 Task: Select recommendations.
Action: Mouse moved to (637, 76)
Screenshot: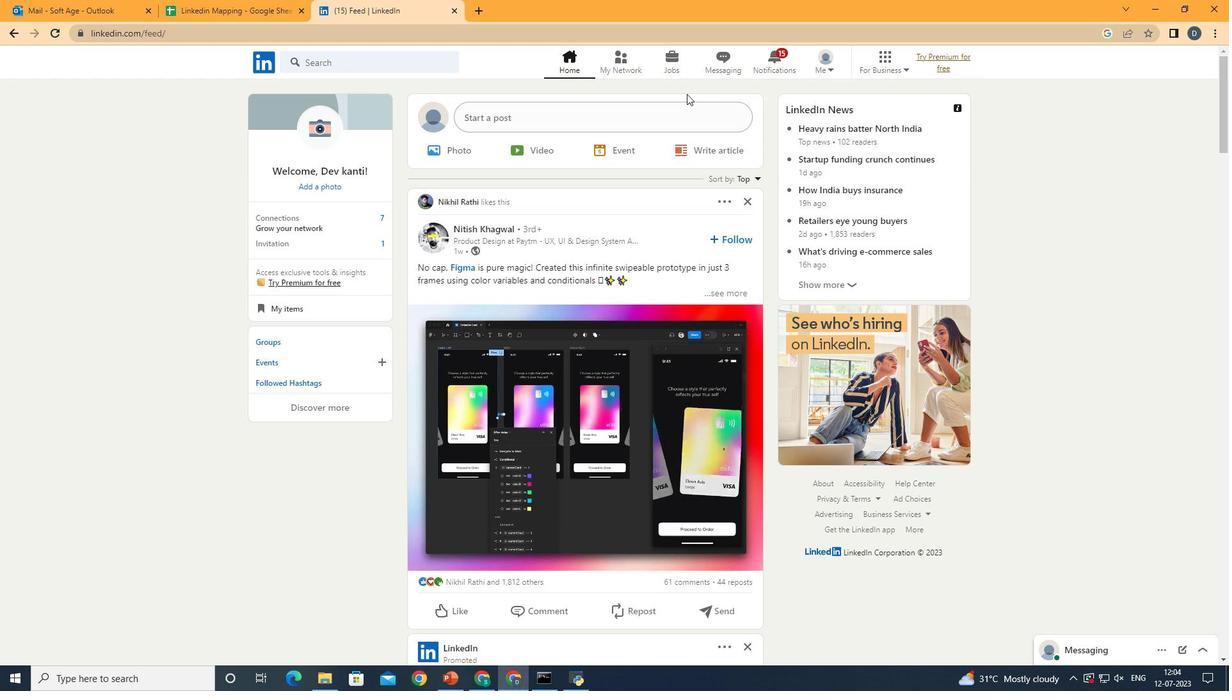 
Action: Mouse pressed left at (637, 76)
Screenshot: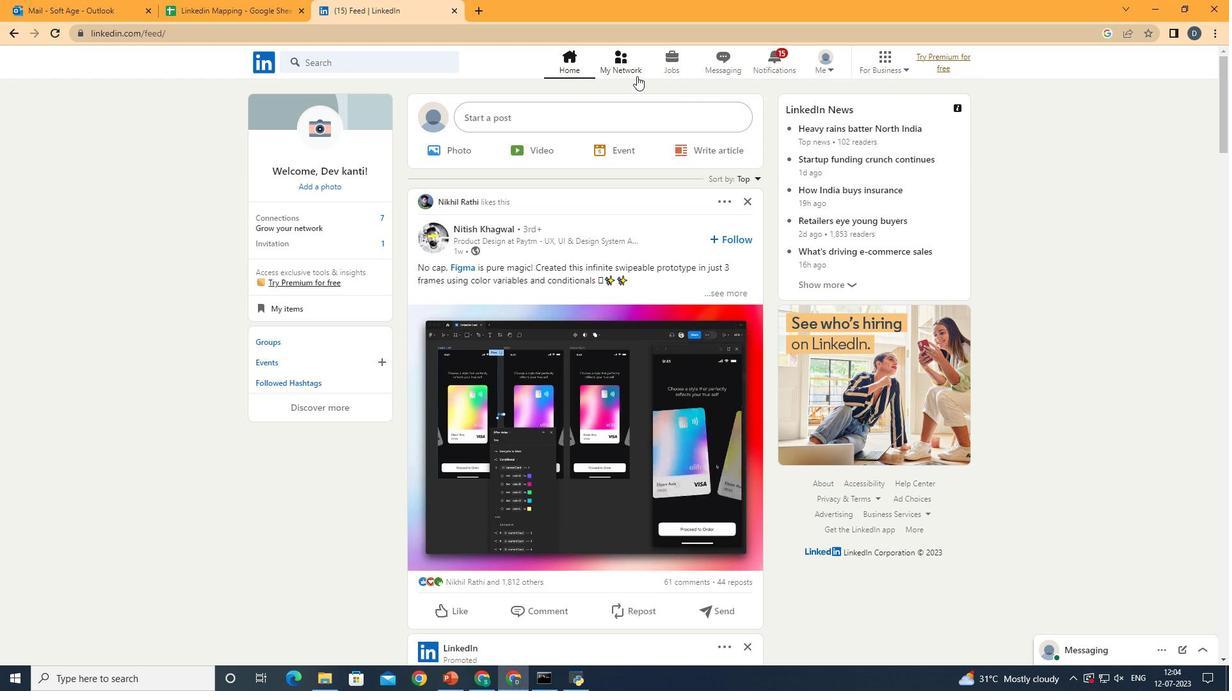 
Action: Mouse moved to (430, 151)
Screenshot: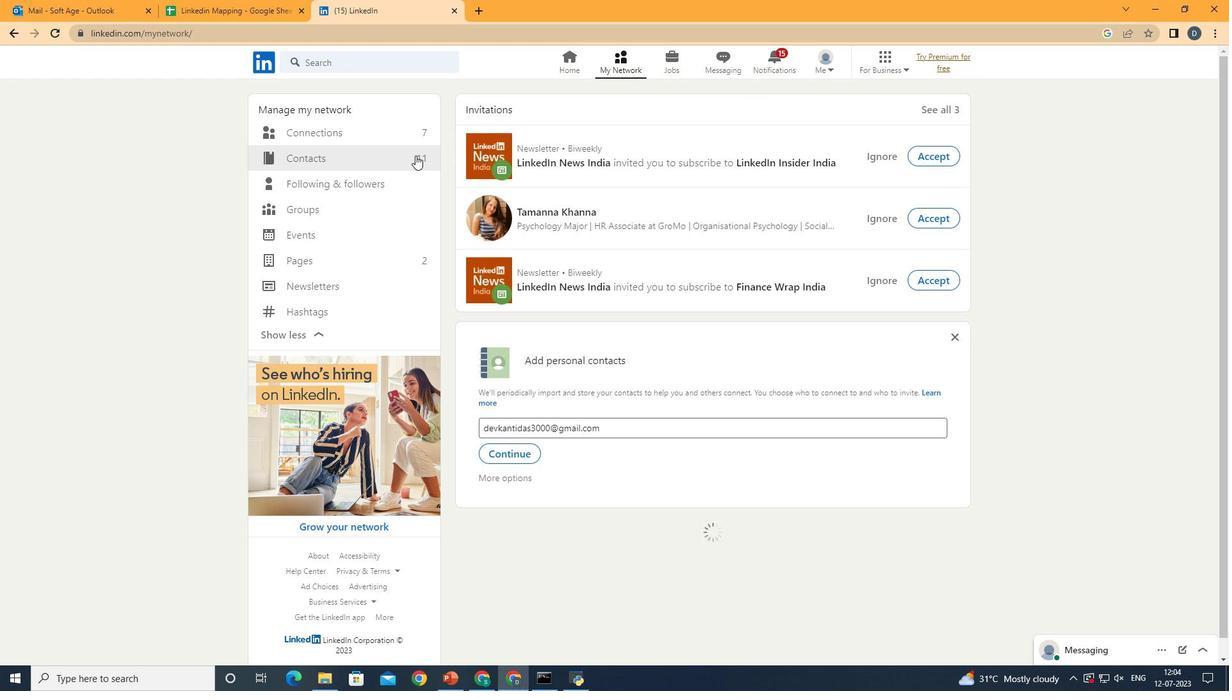 
Action: Mouse pressed left at (430, 151)
Screenshot: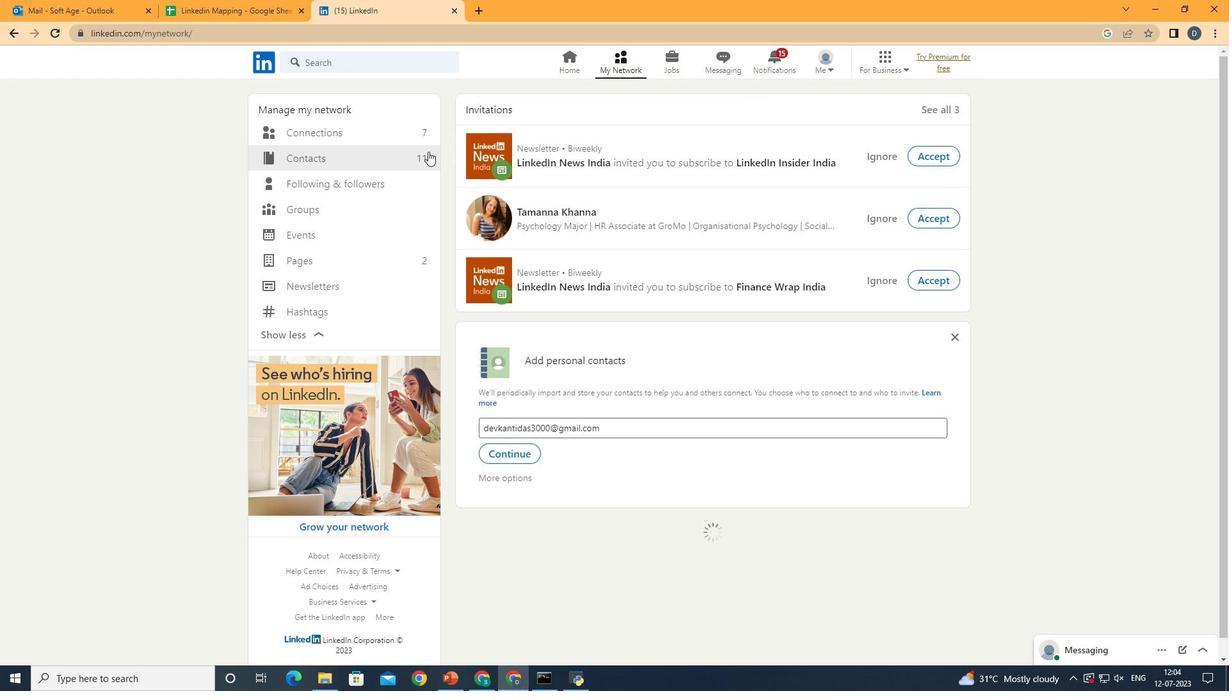 
Action: Mouse moved to (420, 155)
Screenshot: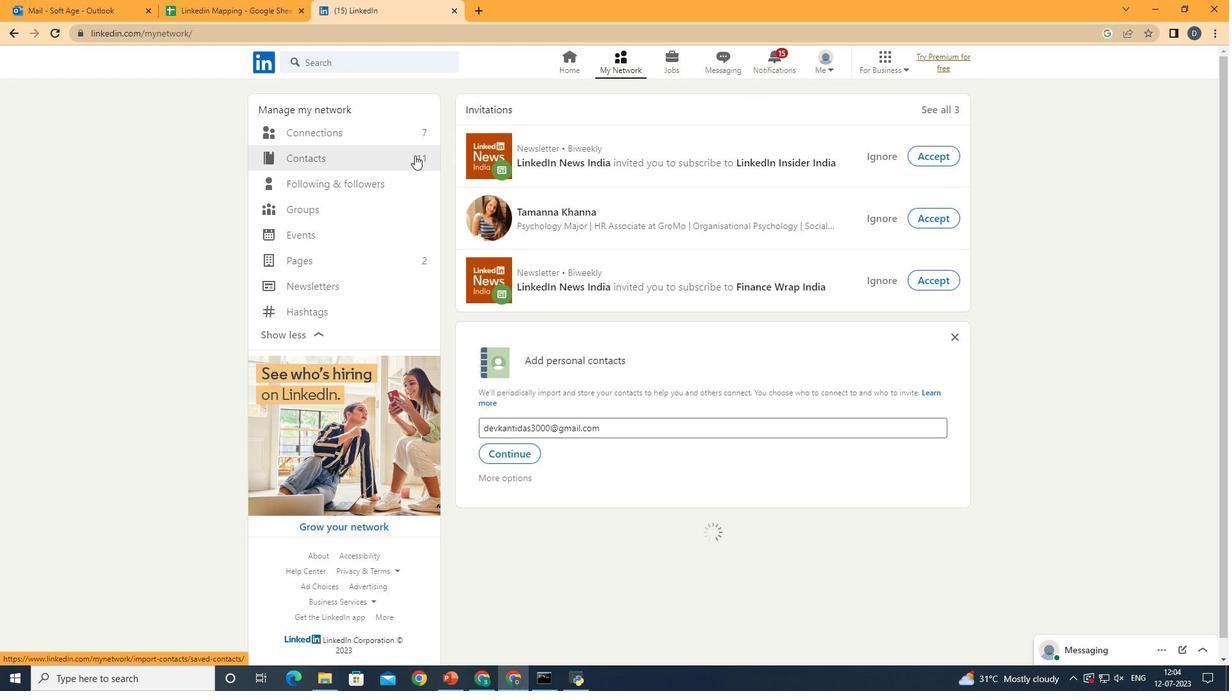 
Action: Mouse pressed left at (420, 155)
Screenshot: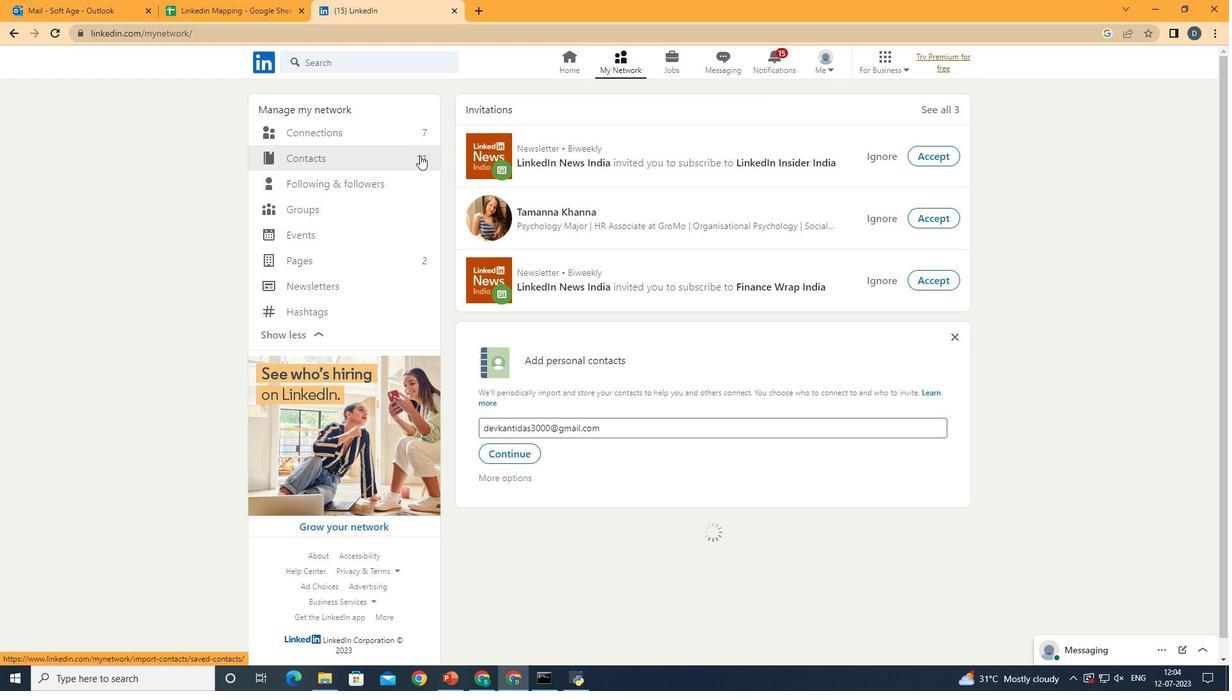
Action: Mouse moved to (908, 182)
Screenshot: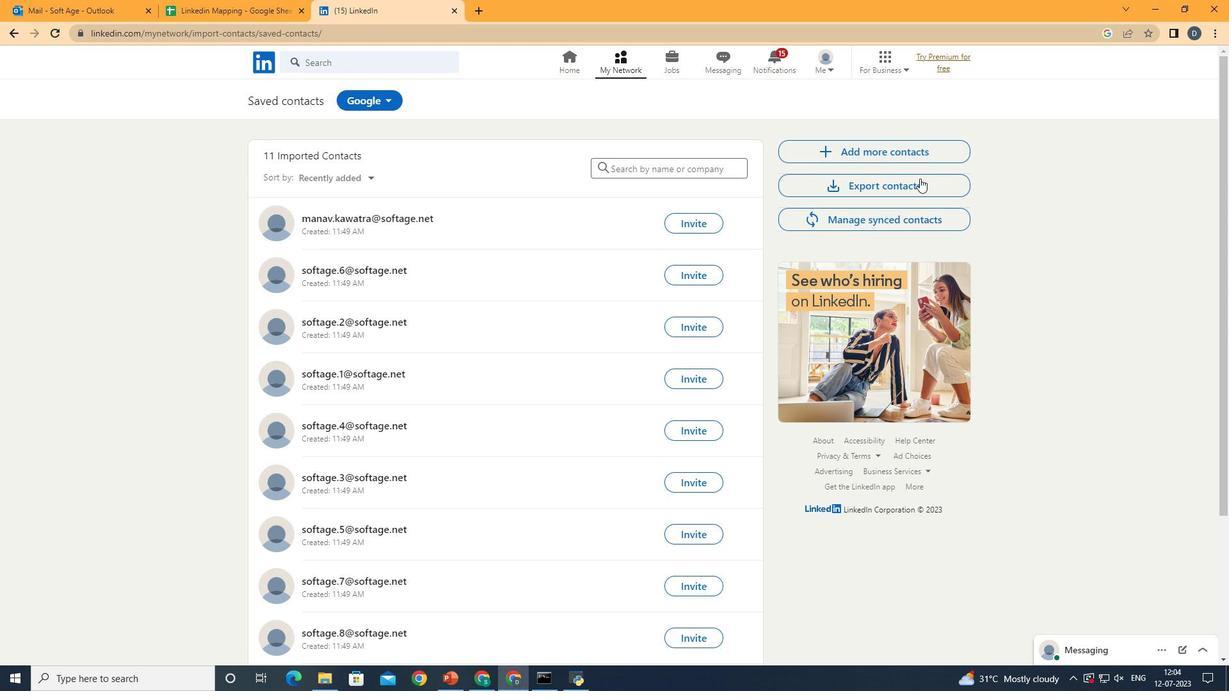 
Action: Mouse pressed left at (908, 182)
Screenshot: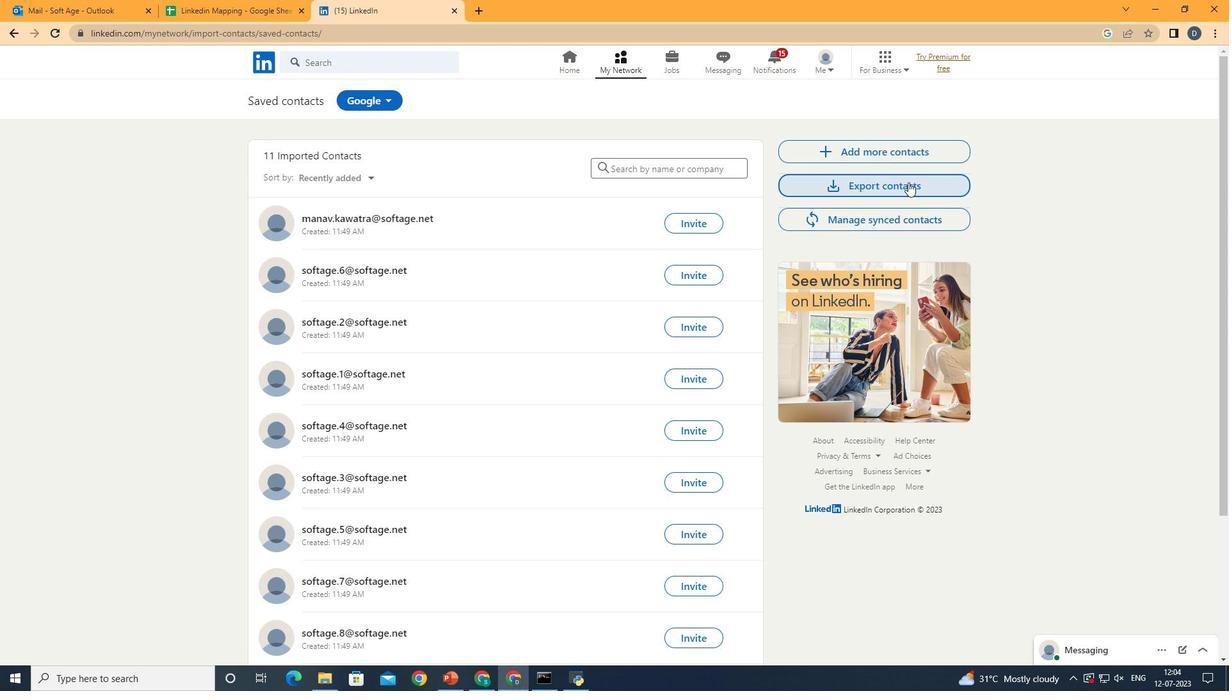 
Action: Mouse moved to (511, 215)
Screenshot: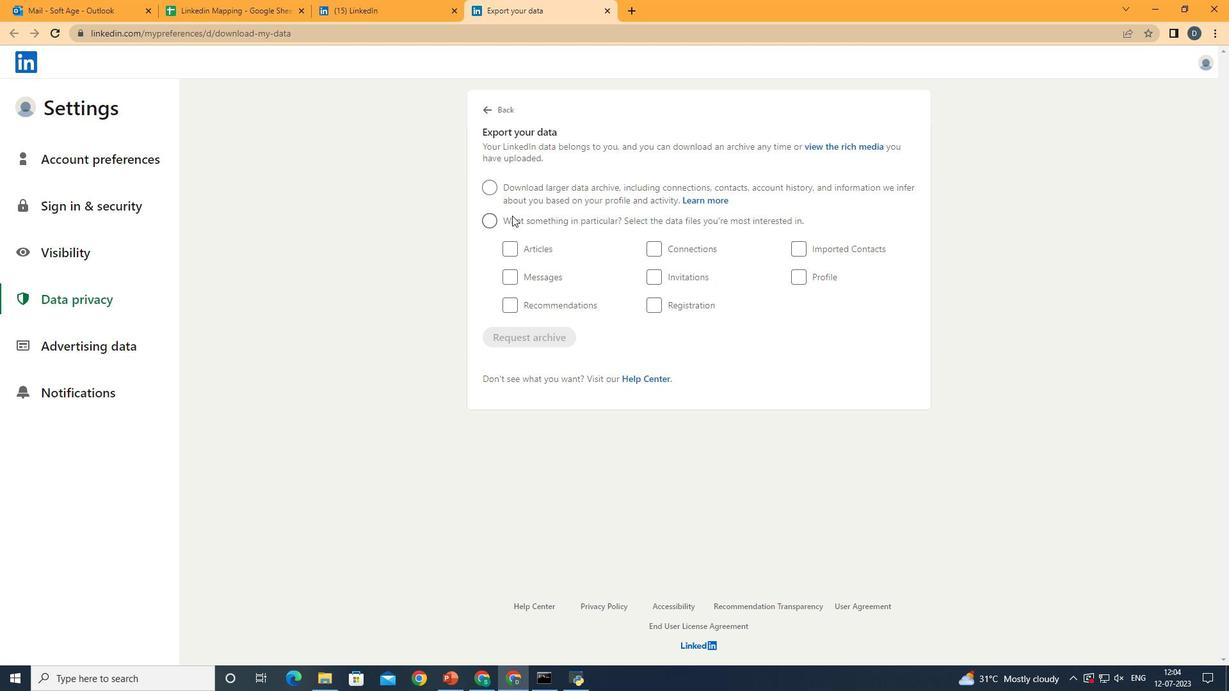 
Action: Mouse pressed left at (511, 215)
Screenshot: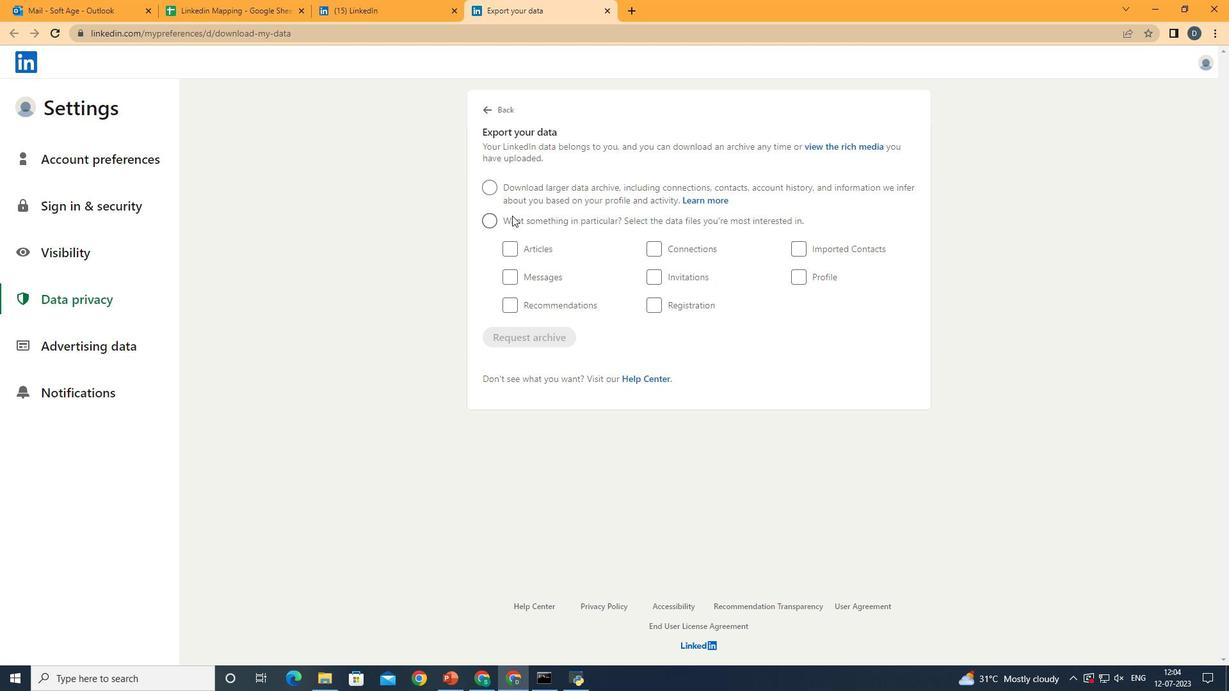 
Action: Mouse moved to (573, 301)
Screenshot: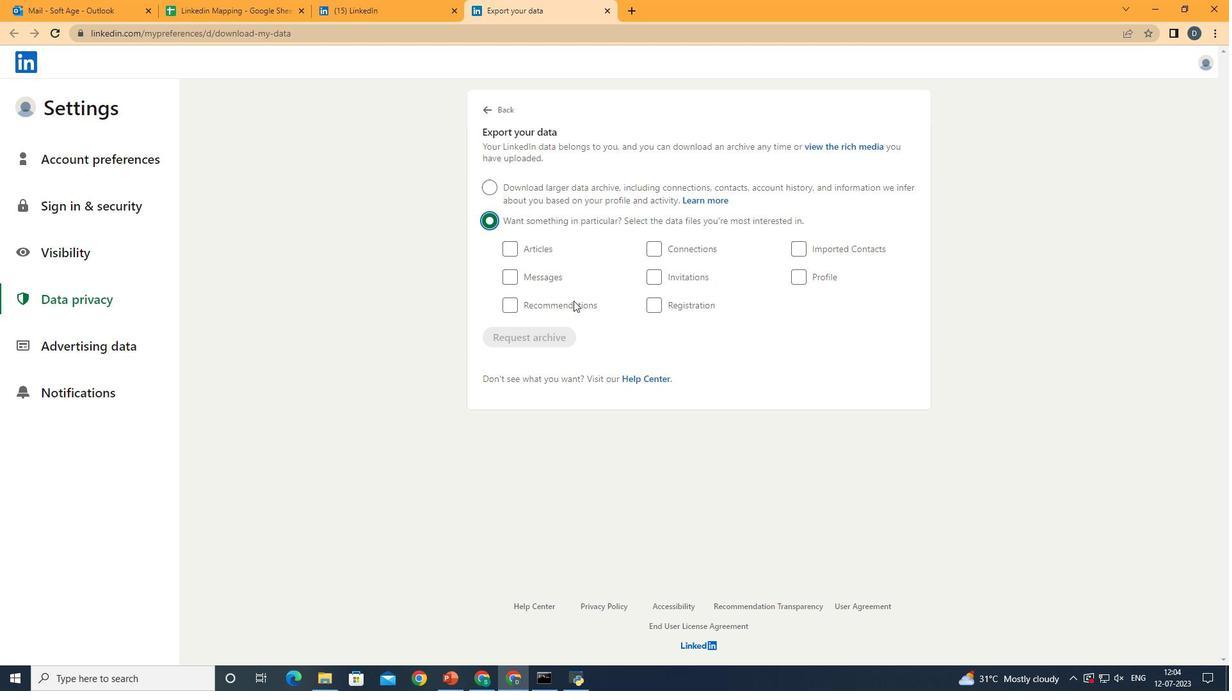 
Action: Mouse pressed left at (573, 301)
Screenshot: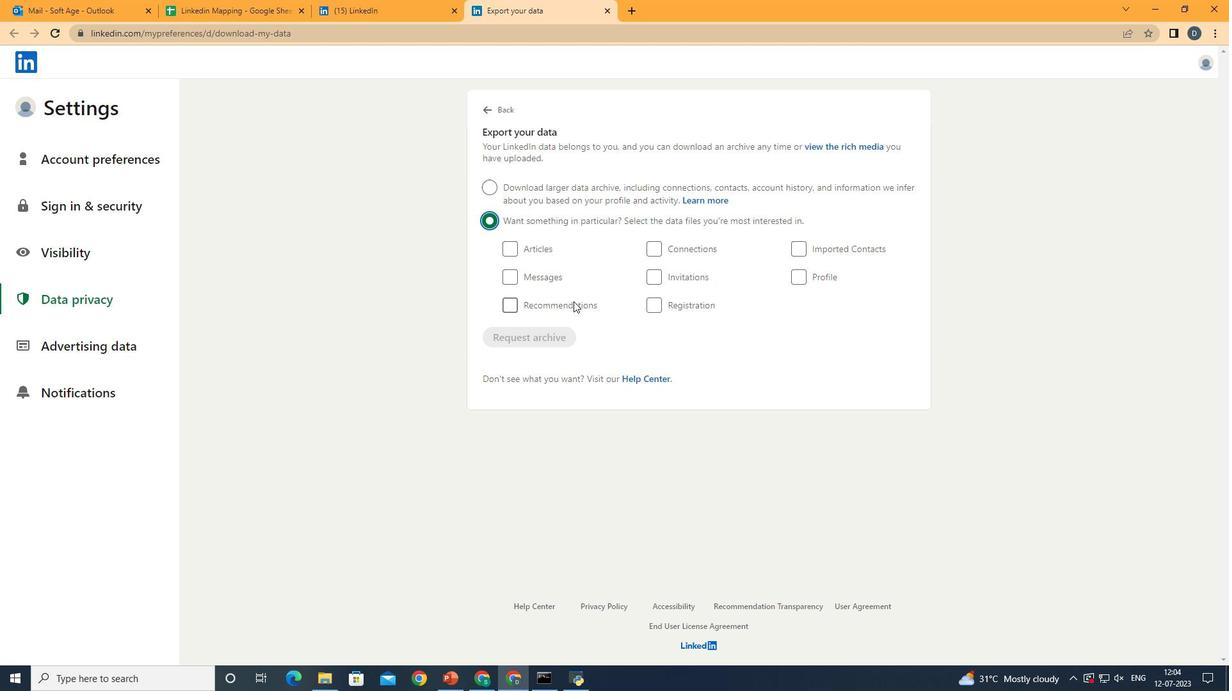 
Action: Mouse moved to (986, 293)
Screenshot: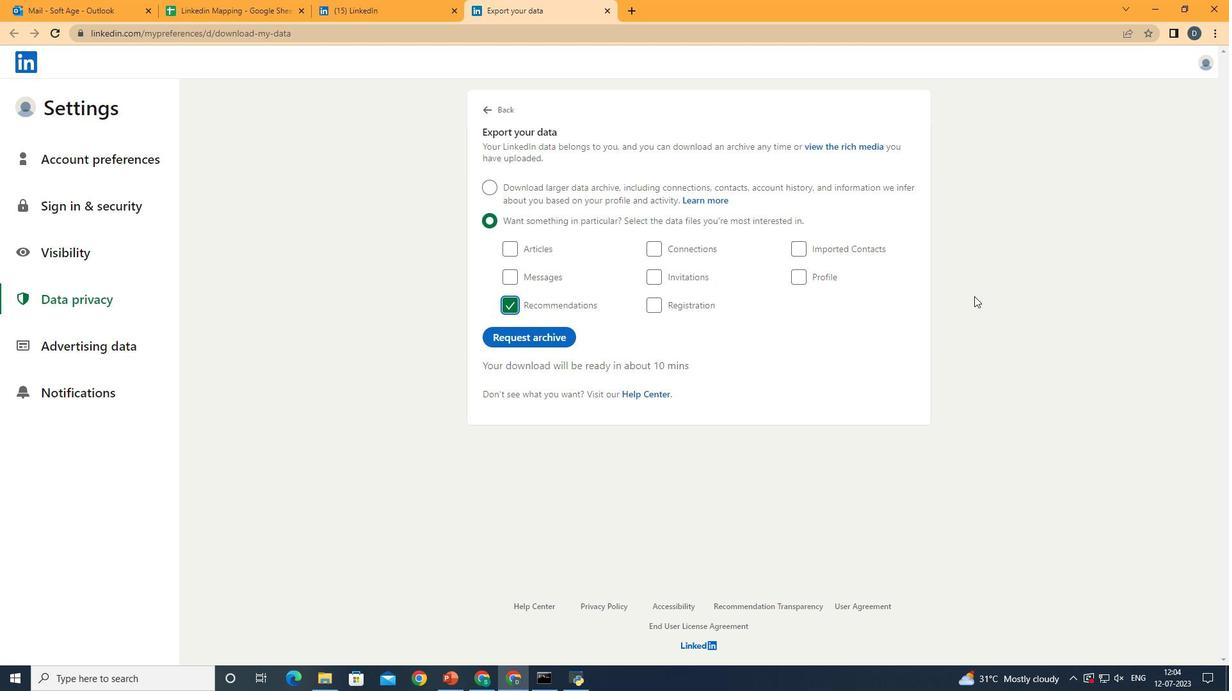 
